 Task: Assign Person0000000137 as Assignee of Child Issue ChildIssue0000000682 of Issue Issue0000000341 in Backlog  in Scrum Project Project0000000069 in Jira. Assign Person0000000137 as Assignee of Child Issue ChildIssue0000000683 of Issue Issue0000000342 in Backlog  in Scrum Project Project0000000069 in Jira. Assign Person0000000137 as Assignee of Child Issue ChildIssue0000000684 of Issue Issue0000000342 in Backlog  in Scrum Project Project0000000069 in Jira. Assign Person0000000137 as Assignee of Child Issue ChildIssue0000000685 of Issue Issue0000000343 in Backlog  in Scrum Project Project0000000069 in Jira. Assign Person0000000138 as Assignee of Child Issue ChildIssue0000000686 of Issue Issue0000000343 in Backlog  in Scrum Project Project0000000069 in Jira
Action: Mouse moved to (1154, 452)
Screenshot: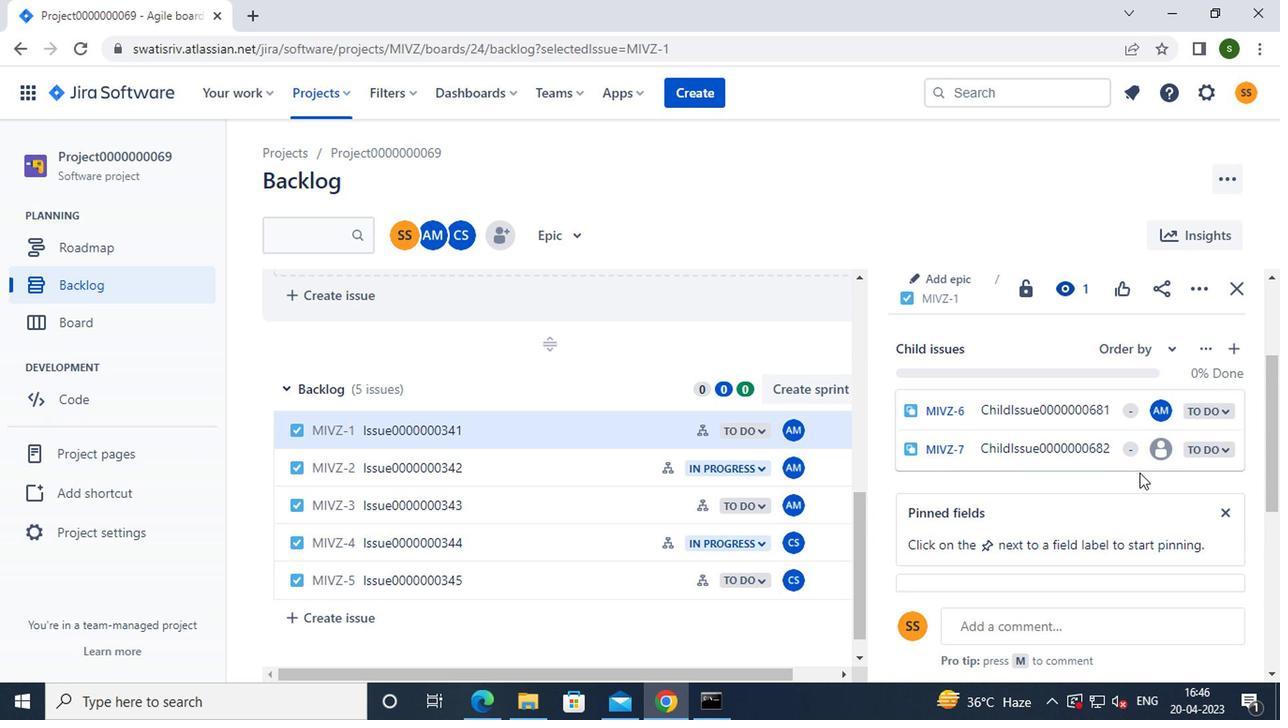 
Action: Mouse pressed left at (1154, 452)
Screenshot: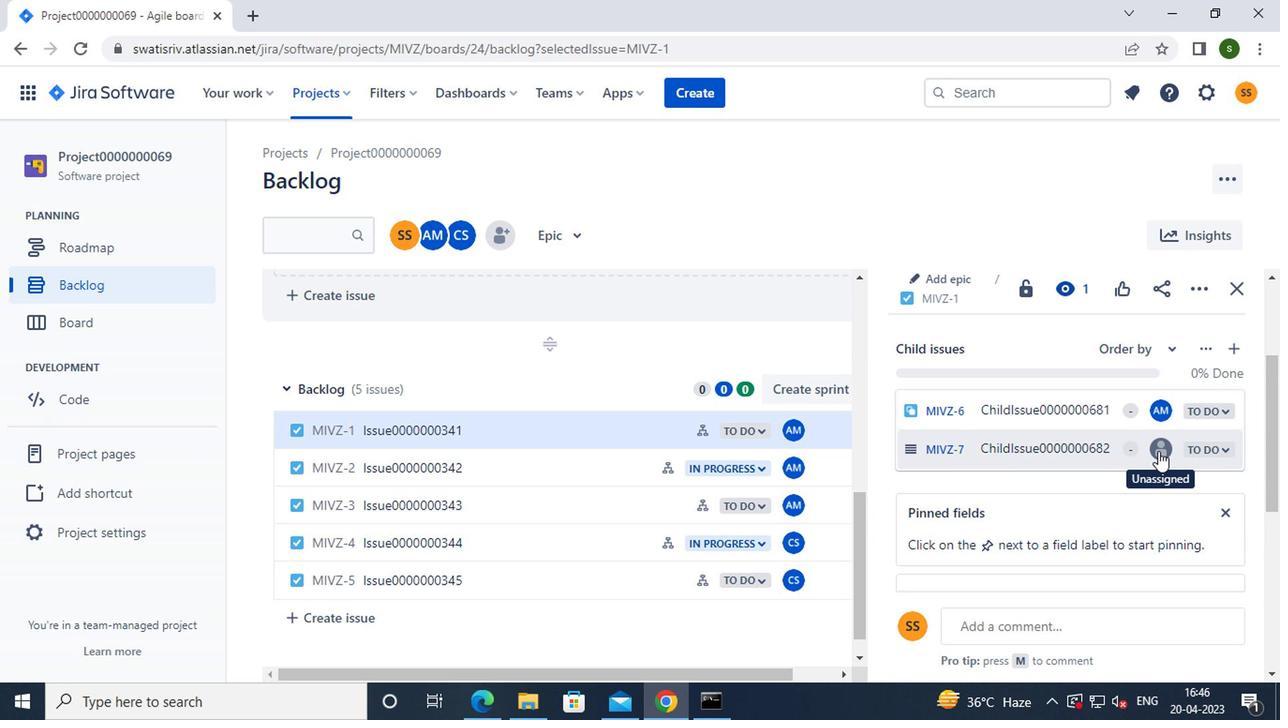 
Action: Mouse moved to (1022, 478)
Screenshot: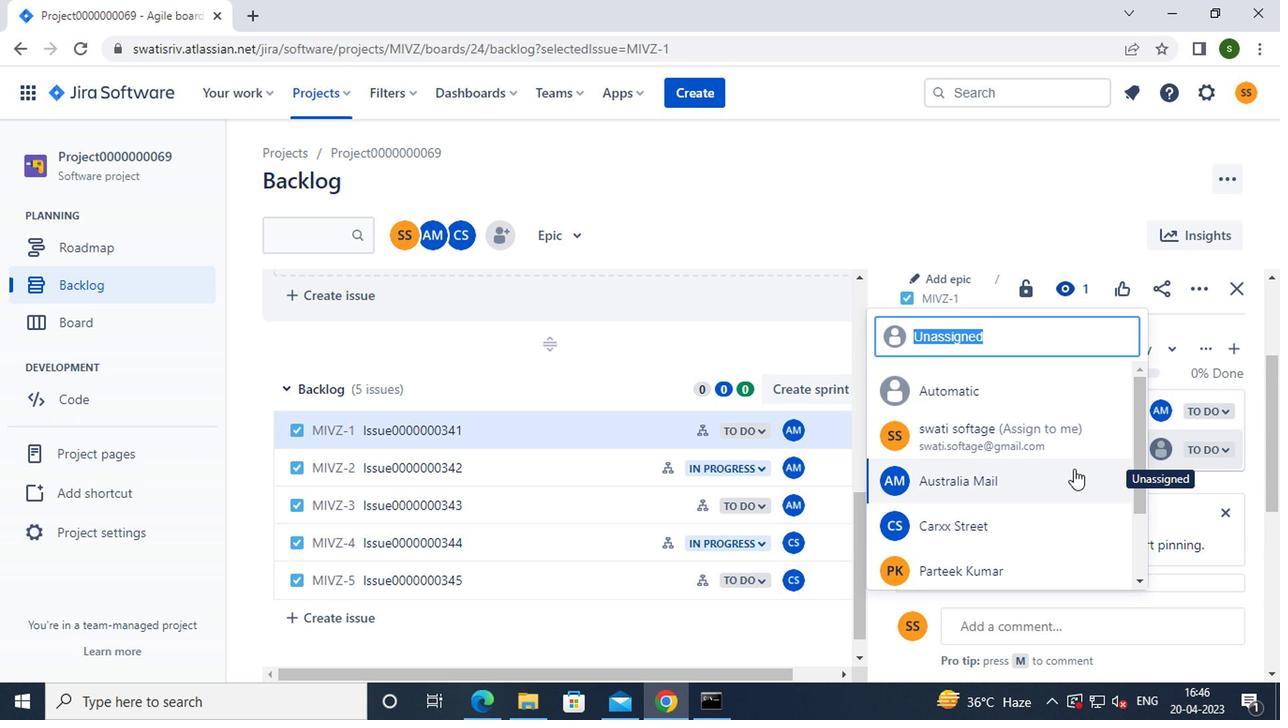 
Action: Mouse pressed left at (1022, 478)
Screenshot: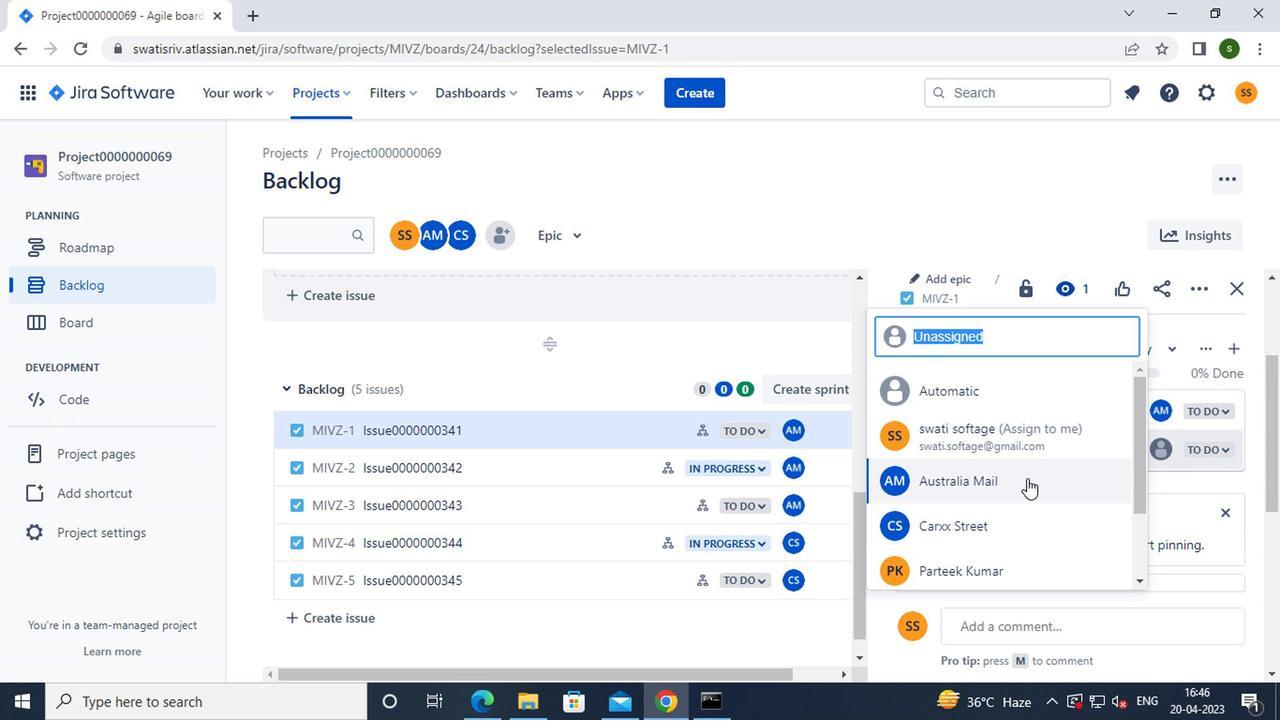 
Action: Mouse moved to (582, 466)
Screenshot: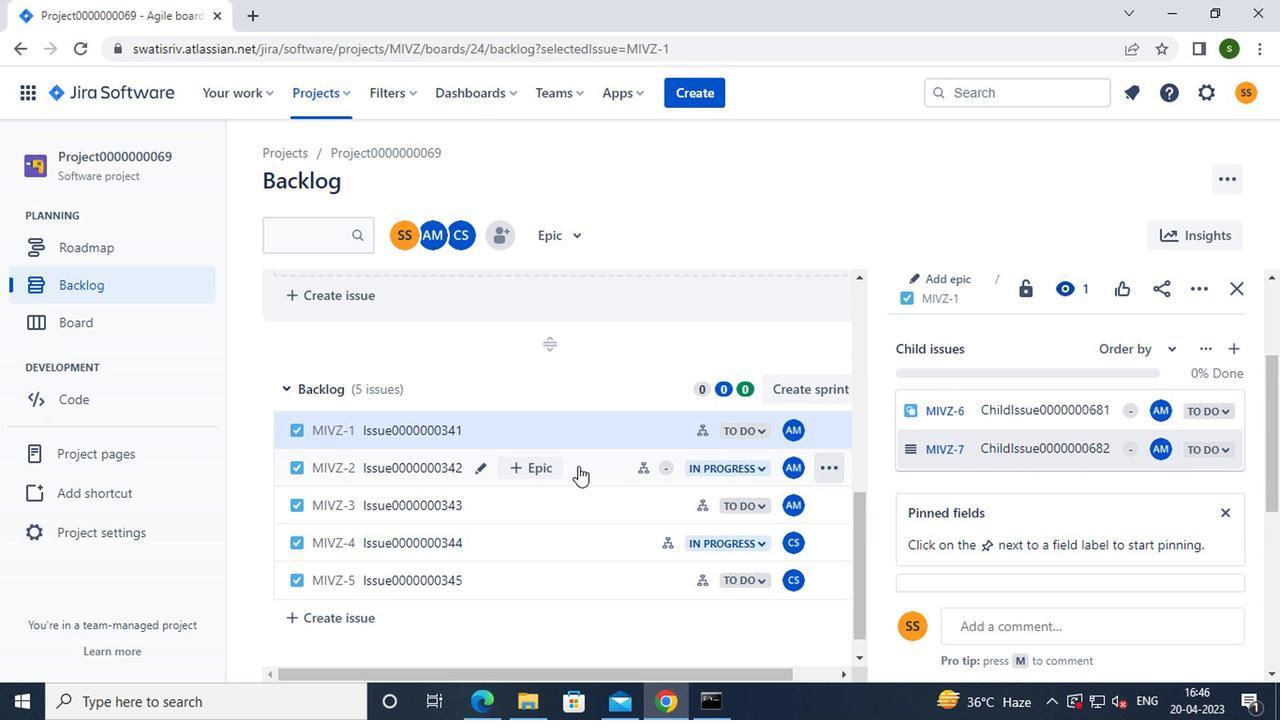 
Action: Mouse pressed left at (582, 466)
Screenshot: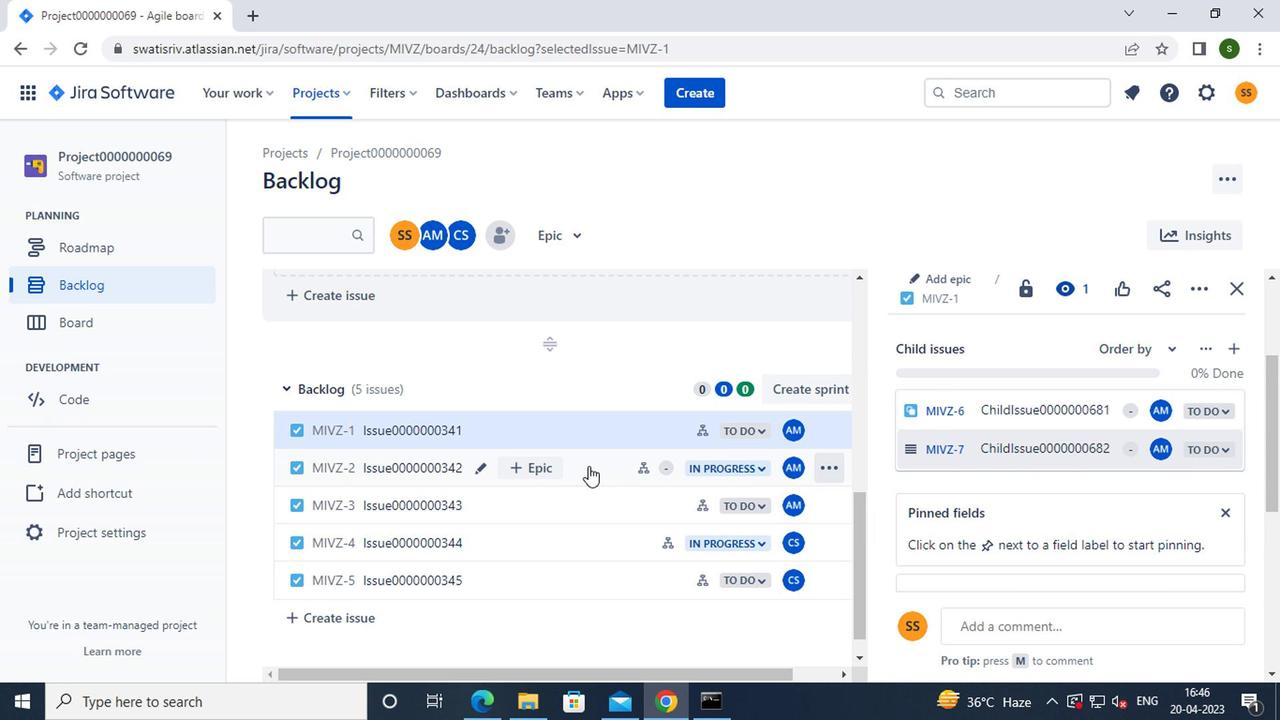 
Action: Mouse moved to (1069, 446)
Screenshot: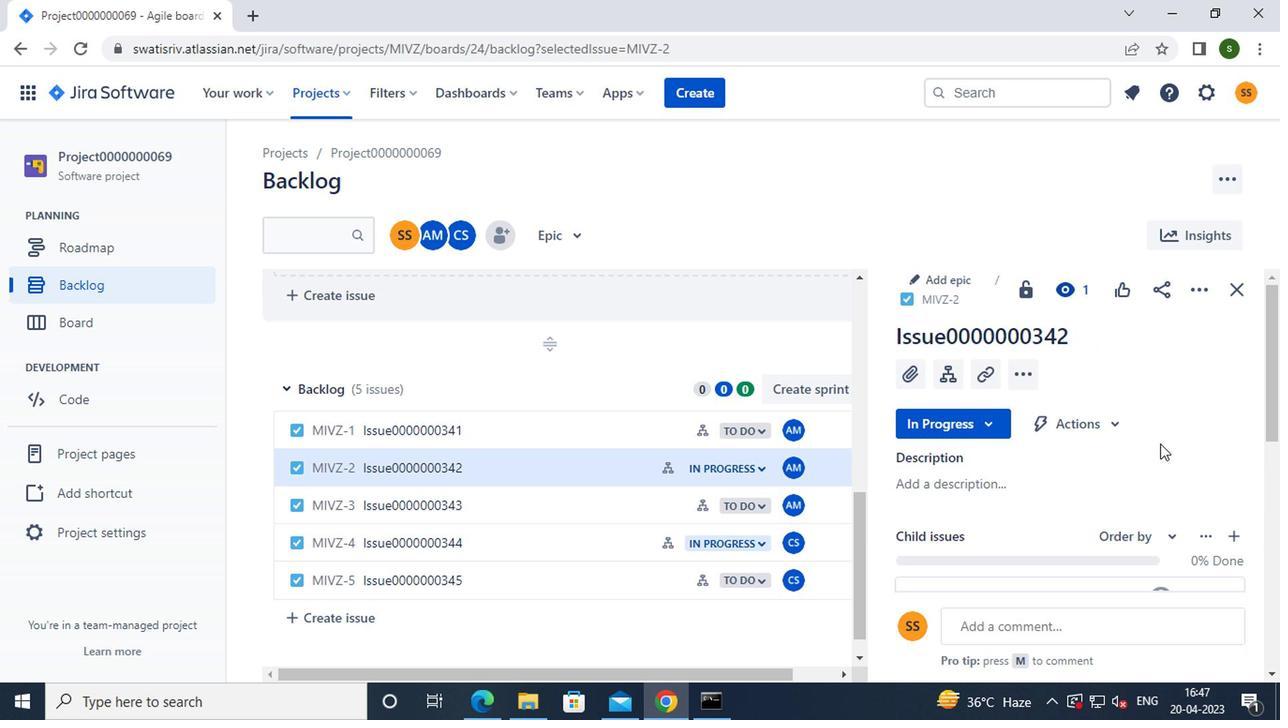 
Action: Mouse scrolled (1069, 444) with delta (0, -1)
Screenshot: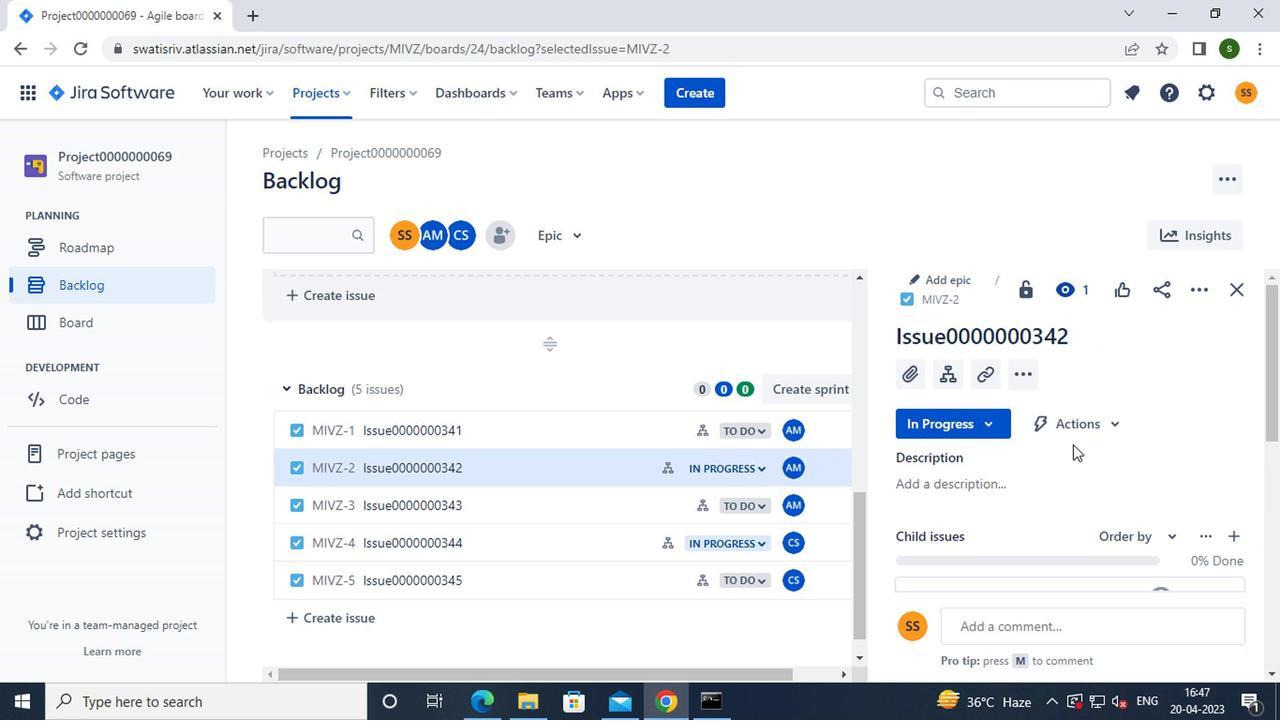 
Action: Mouse scrolled (1069, 444) with delta (0, -1)
Screenshot: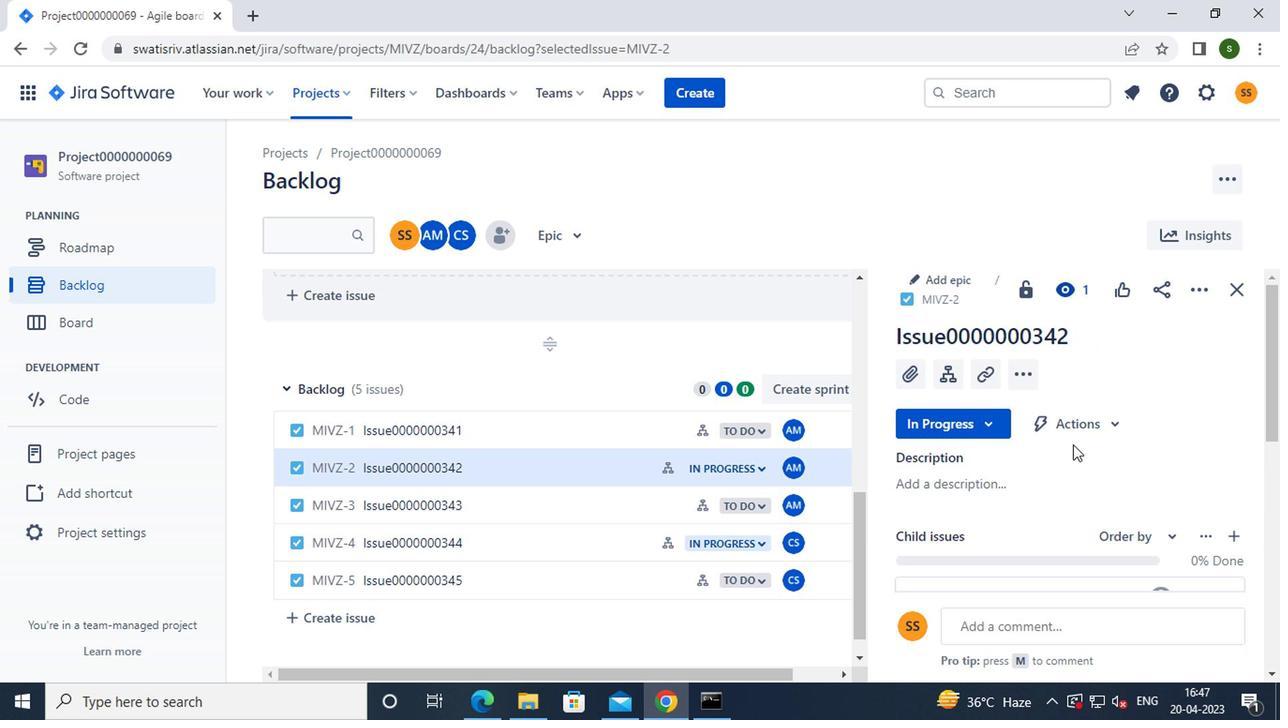 
Action: Mouse moved to (1162, 423)
Screenshot: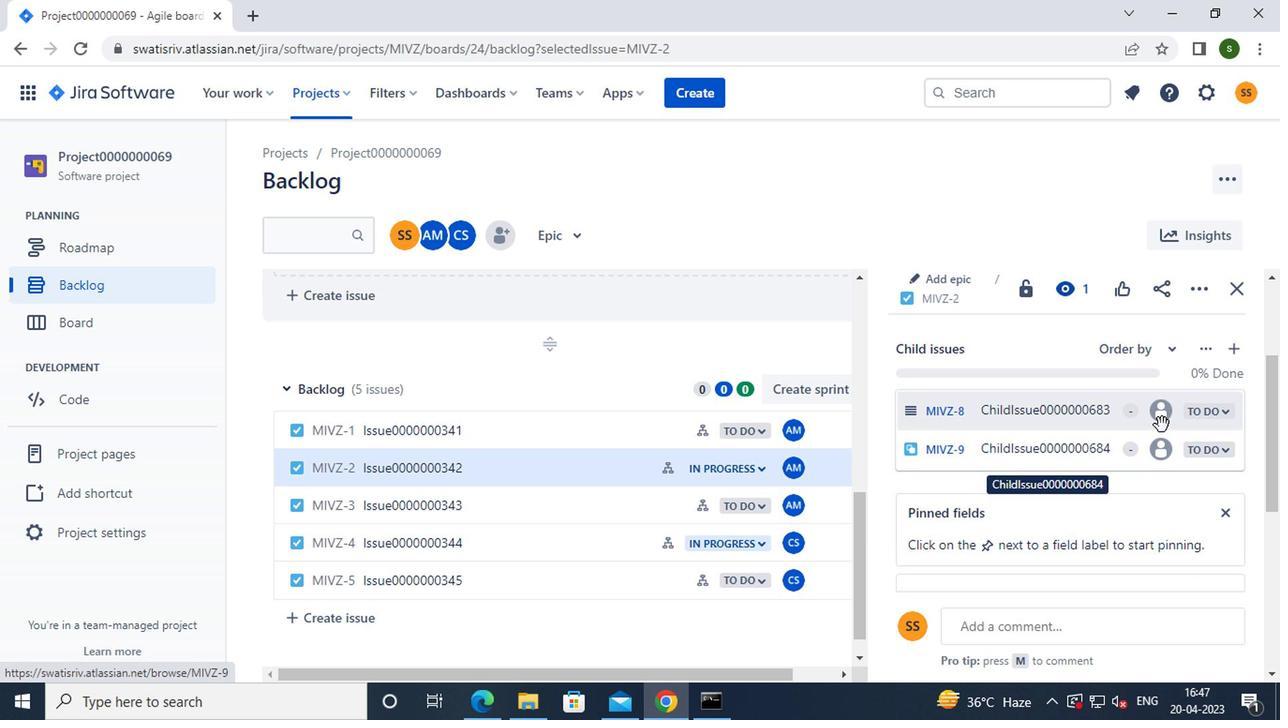 
Action: Mouse pressed left at (1162, 423)
Screenshot: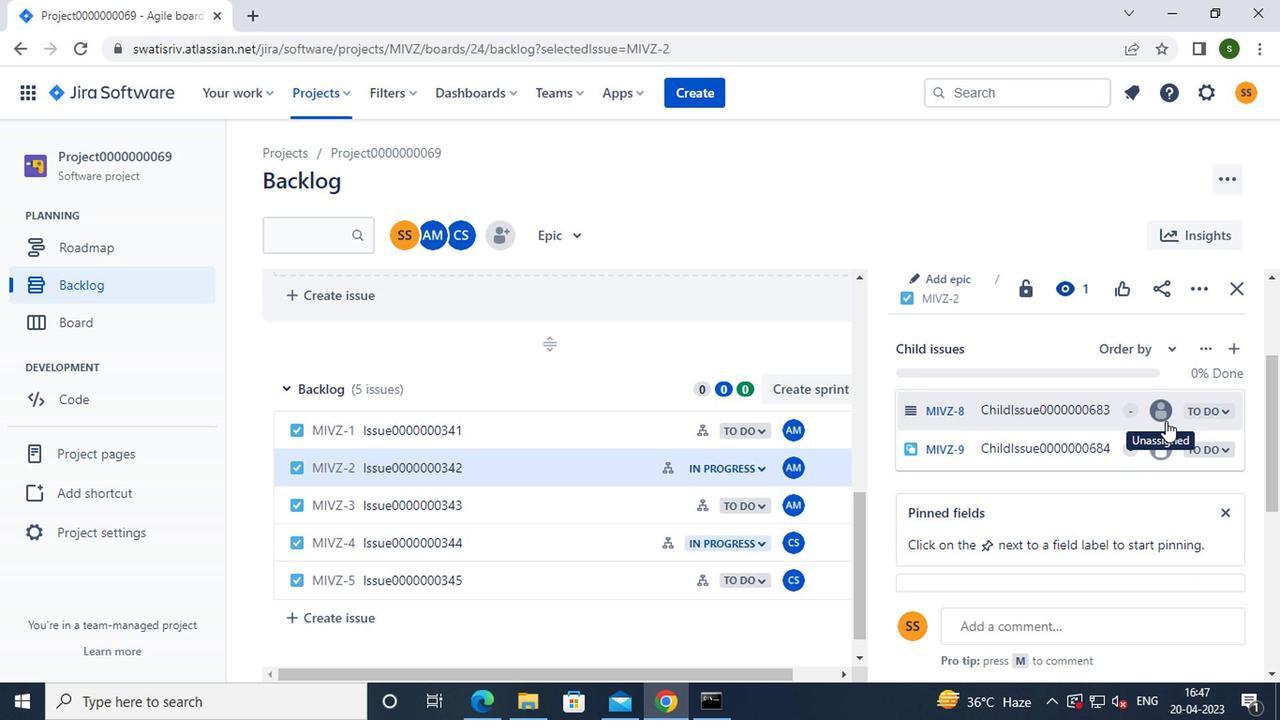 
Action: Mouse moved to (1008, 450)
Screenshot: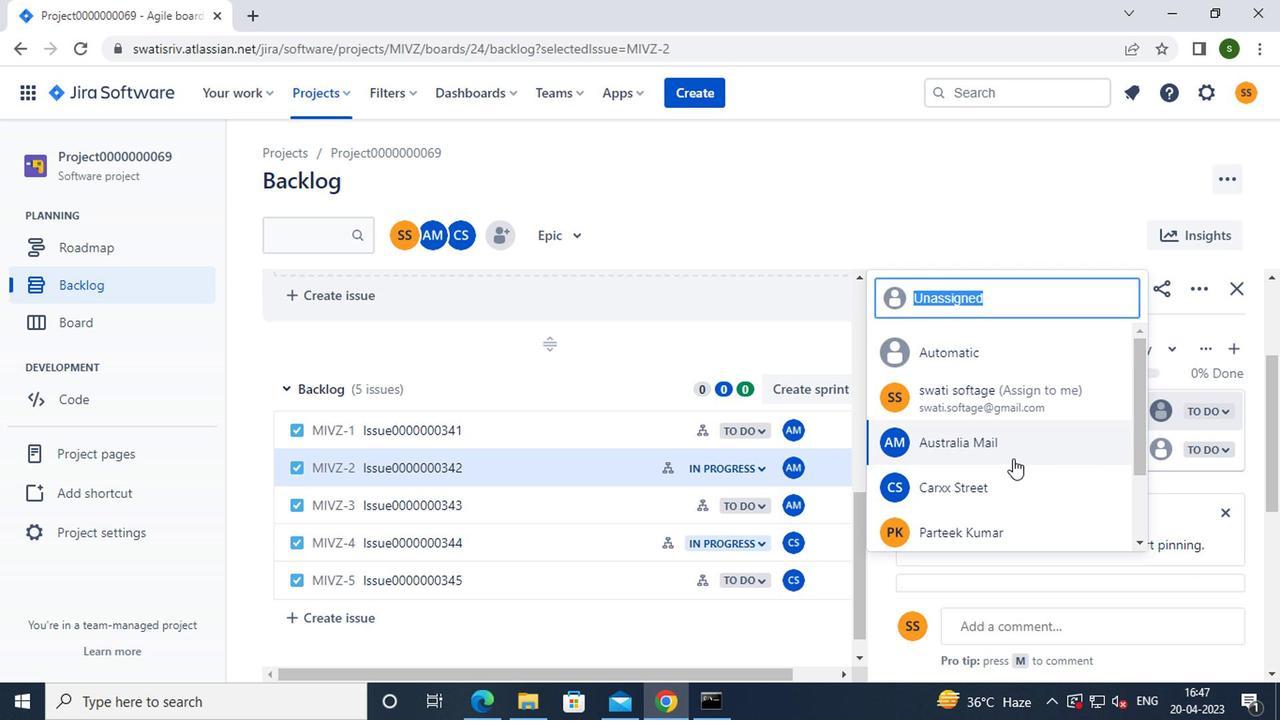 
Action: Mouse pressed left at (1008, 450)
Screenshot: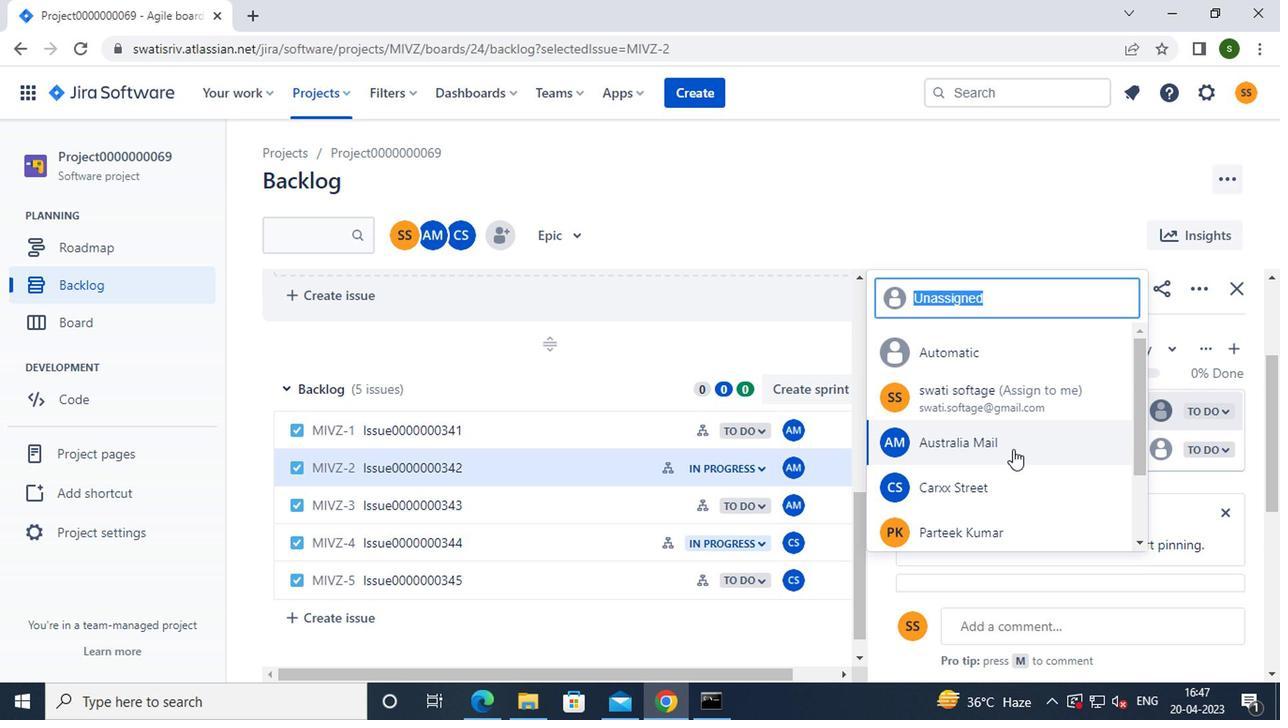 
Action: Mouse moved to (1154, 447)
Screenshot: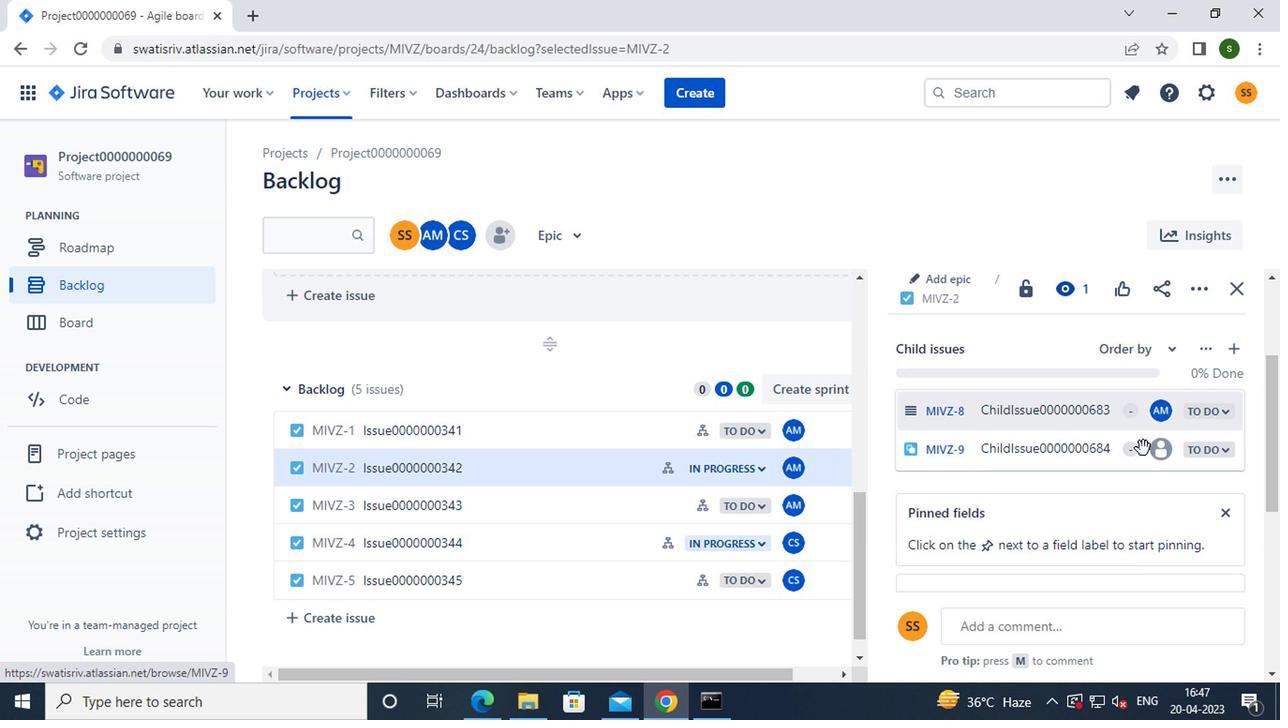 
Action: Mouse pressed left at (1154, 447)
Screenshot: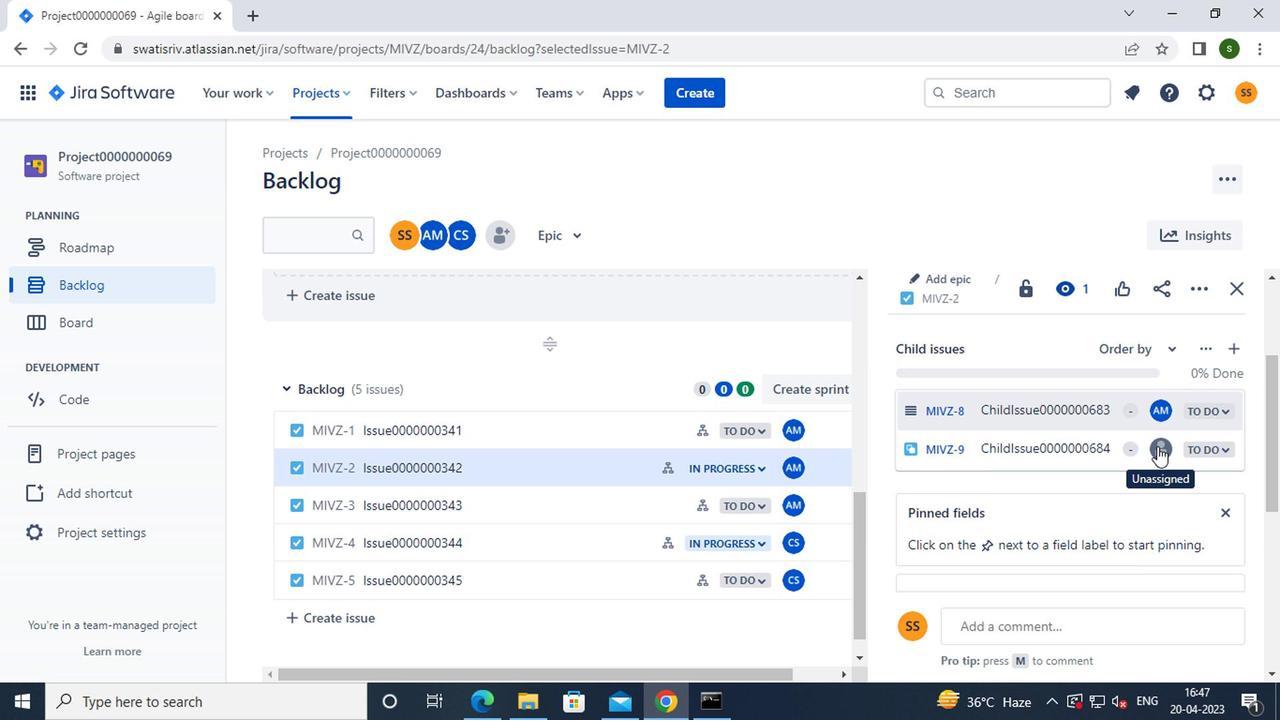 
Action: Mouse moved to (1010, 492)
Screenshot: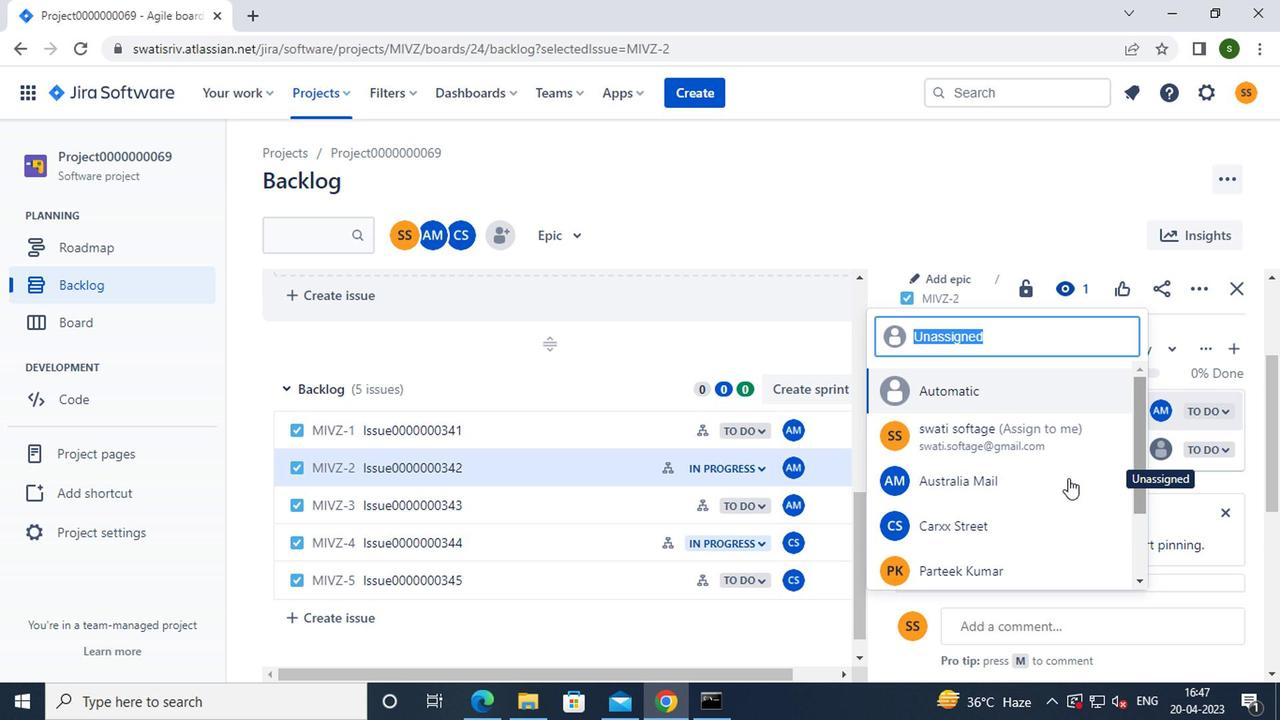 
Action: Mouse pressed left at (1010, 492)
Screenshot: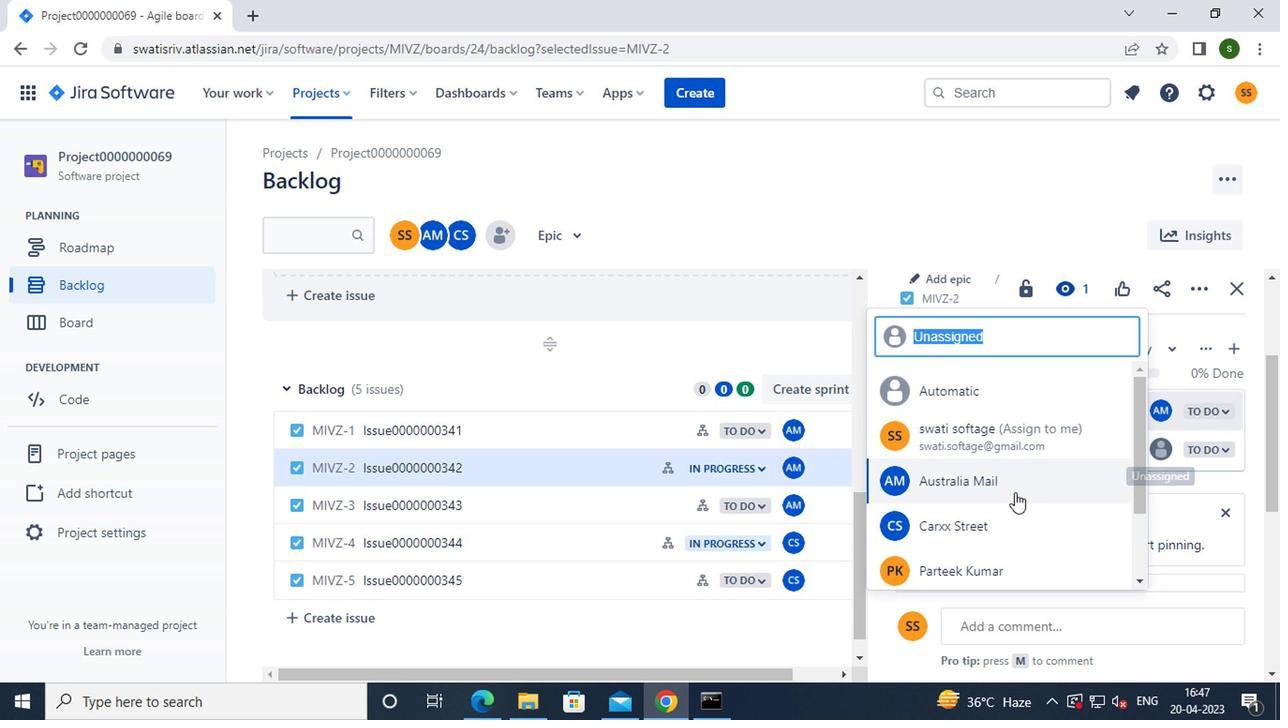 
Action: Mouse moved to (610, 508)
Screenshot: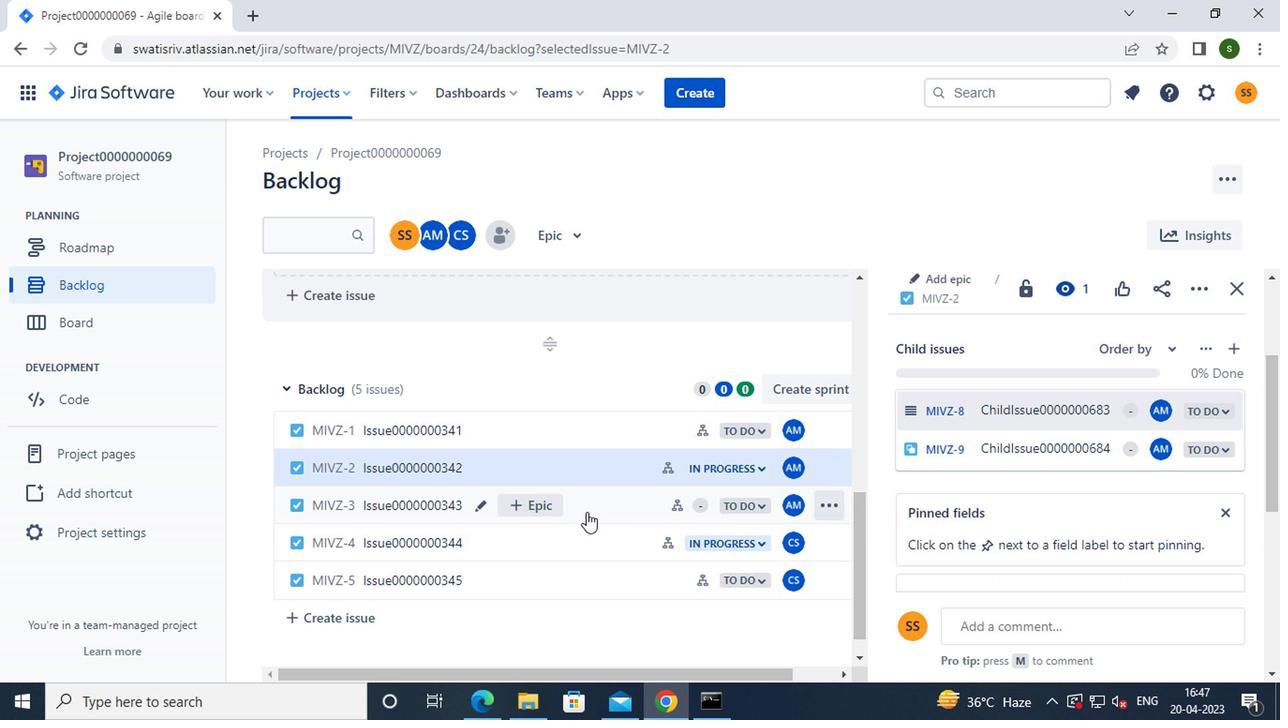 
Action: Mouse pressed left at (610, 508)
Screenshot: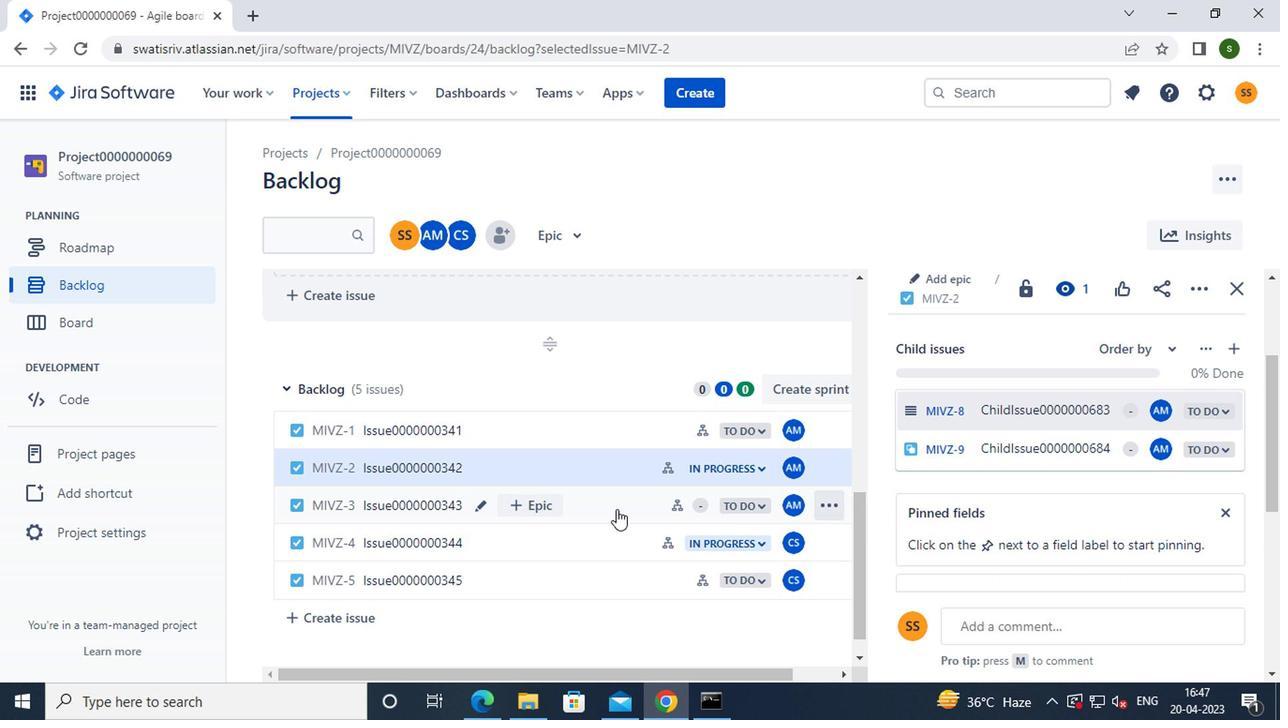 
Action: Mouse moved to (1042, 446)
Screenshot: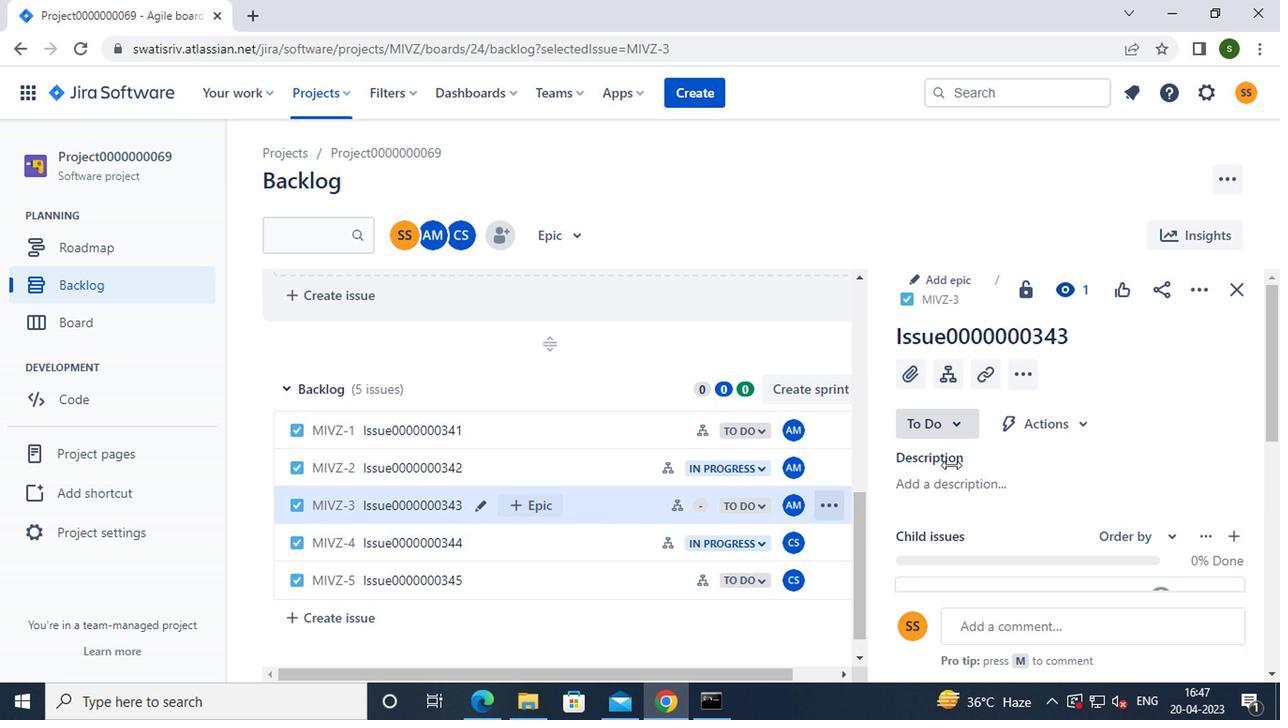 
Action: Mouse scrolled (1042, 446) with delta (0, 0)
Screenshot: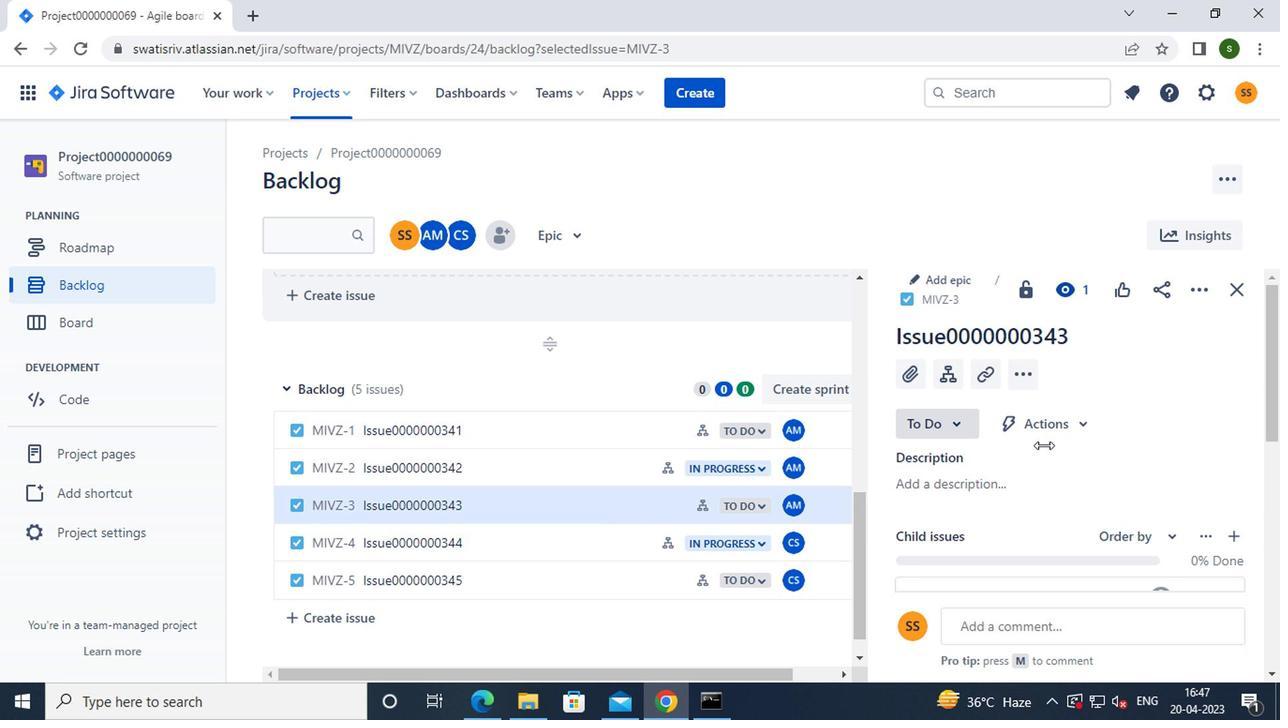 
Action: Mouse scrolled (1042, 446) with delta (0, 0)
Screenshot: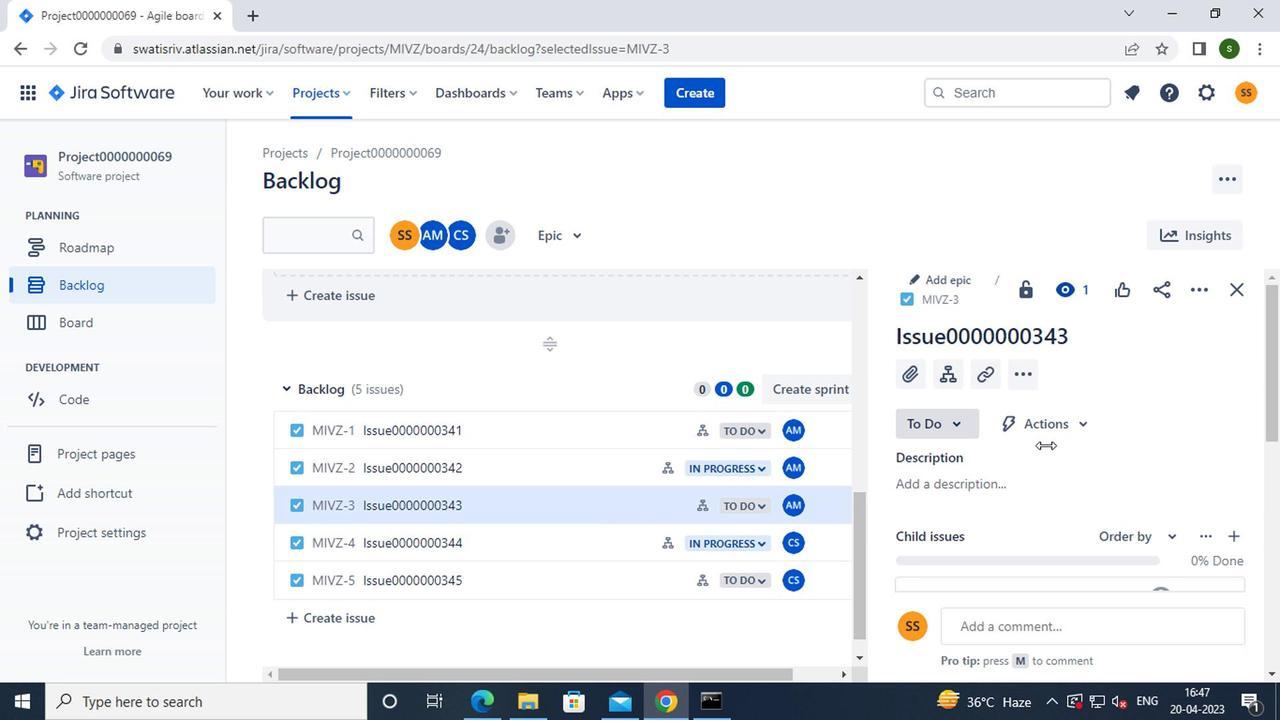 
Action: Mouse moved to (1156, 412)
Screenshot: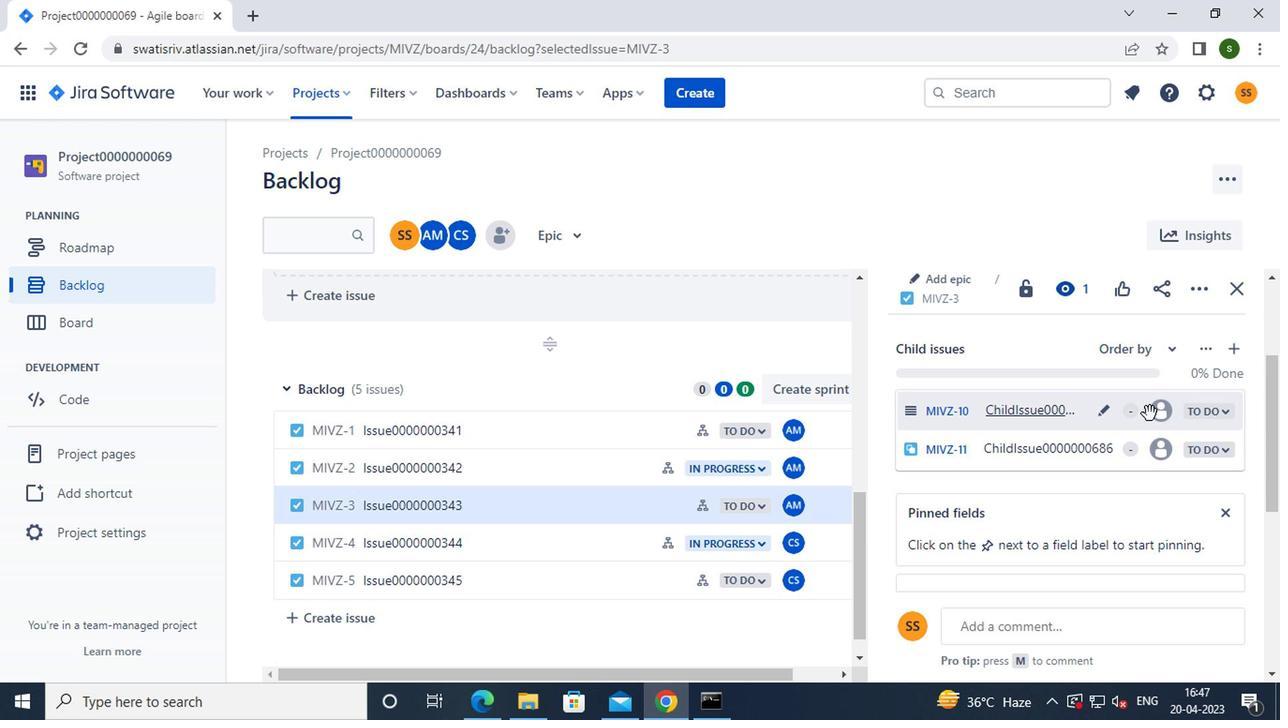 
Action: Mouse pressed left at (1156, 412)
Screenshot: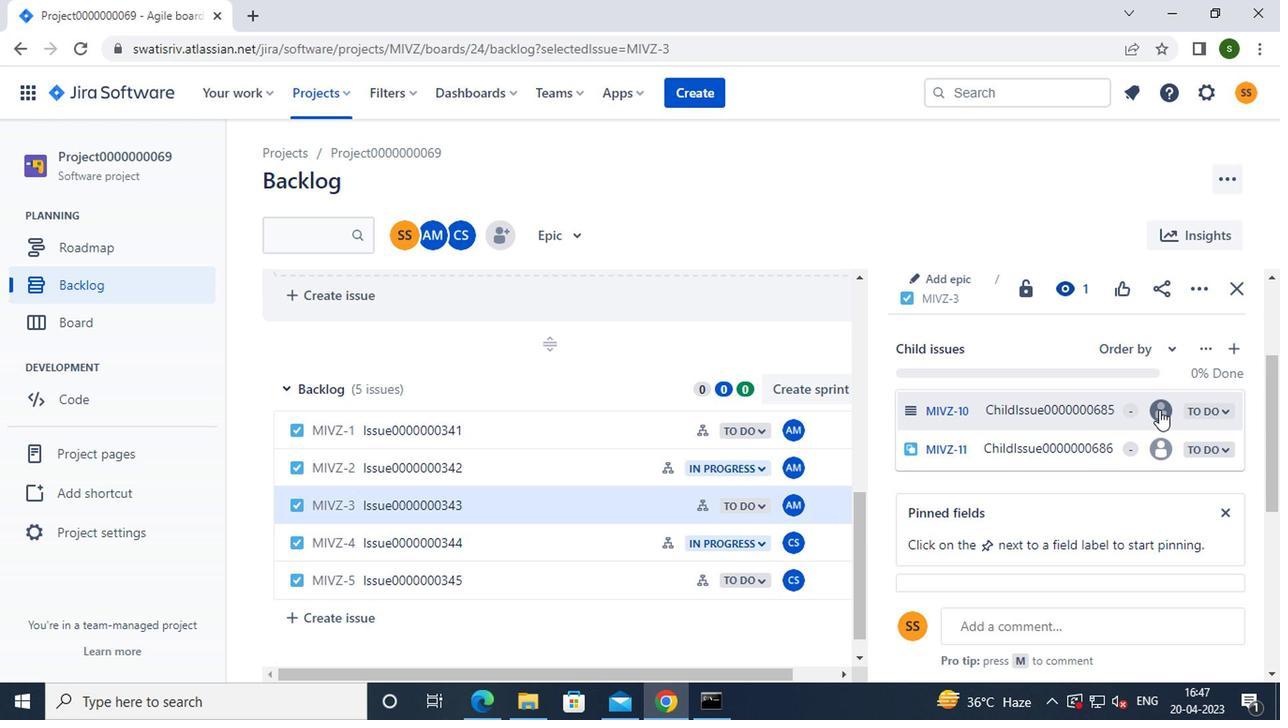 
Action: Mouse moved to (999, 442)
Screenshot: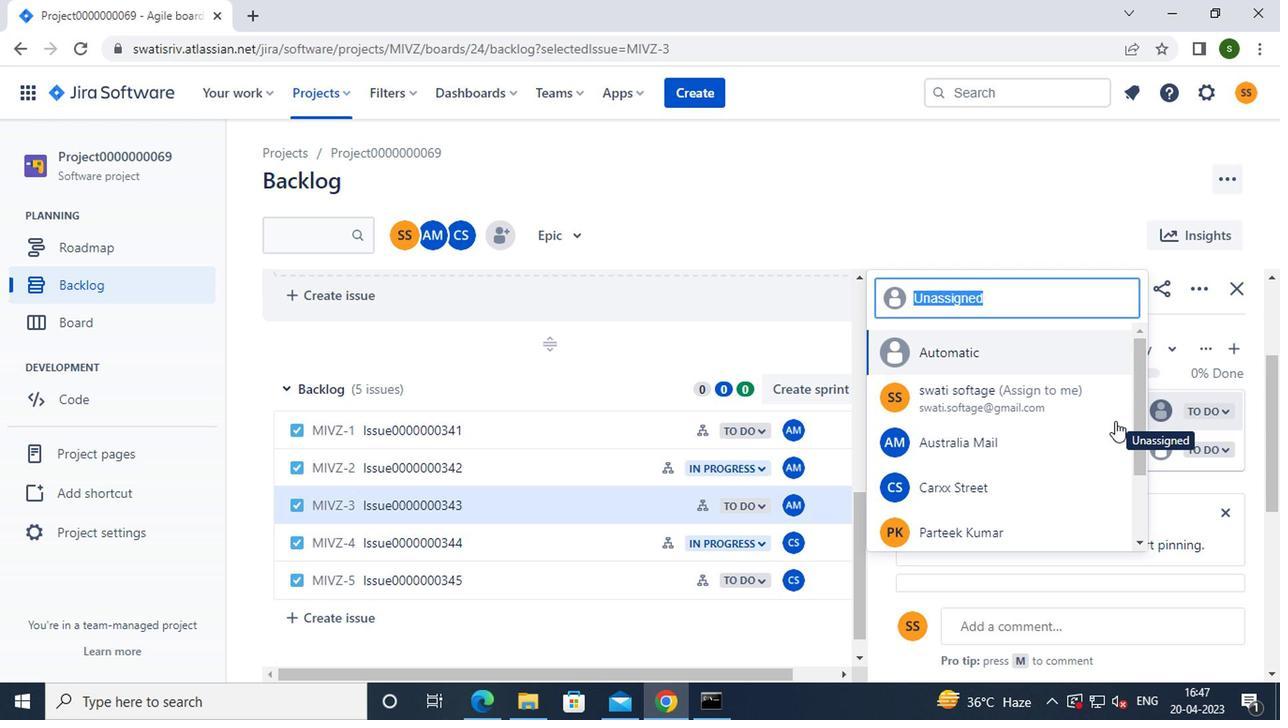 
Action: Mouse pressed left at (999, 442)
Screenshot: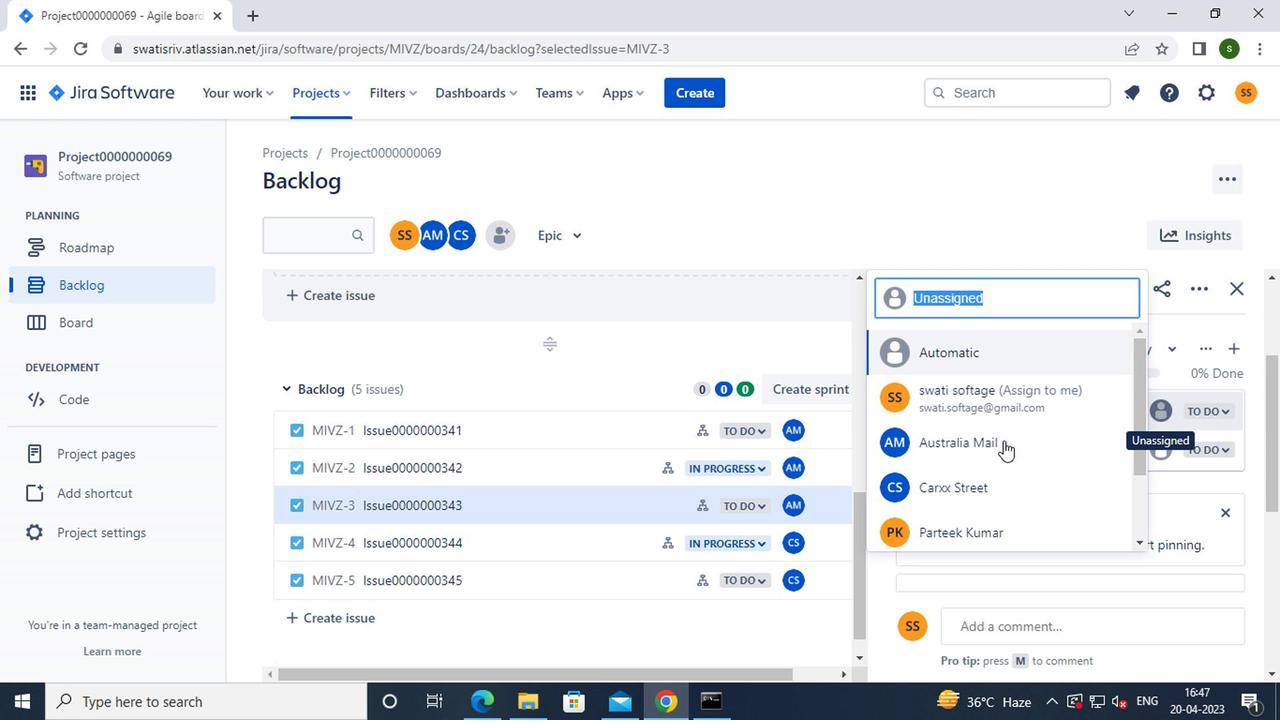 
Action: Mouse moved to (1156, 450)
Screenshot: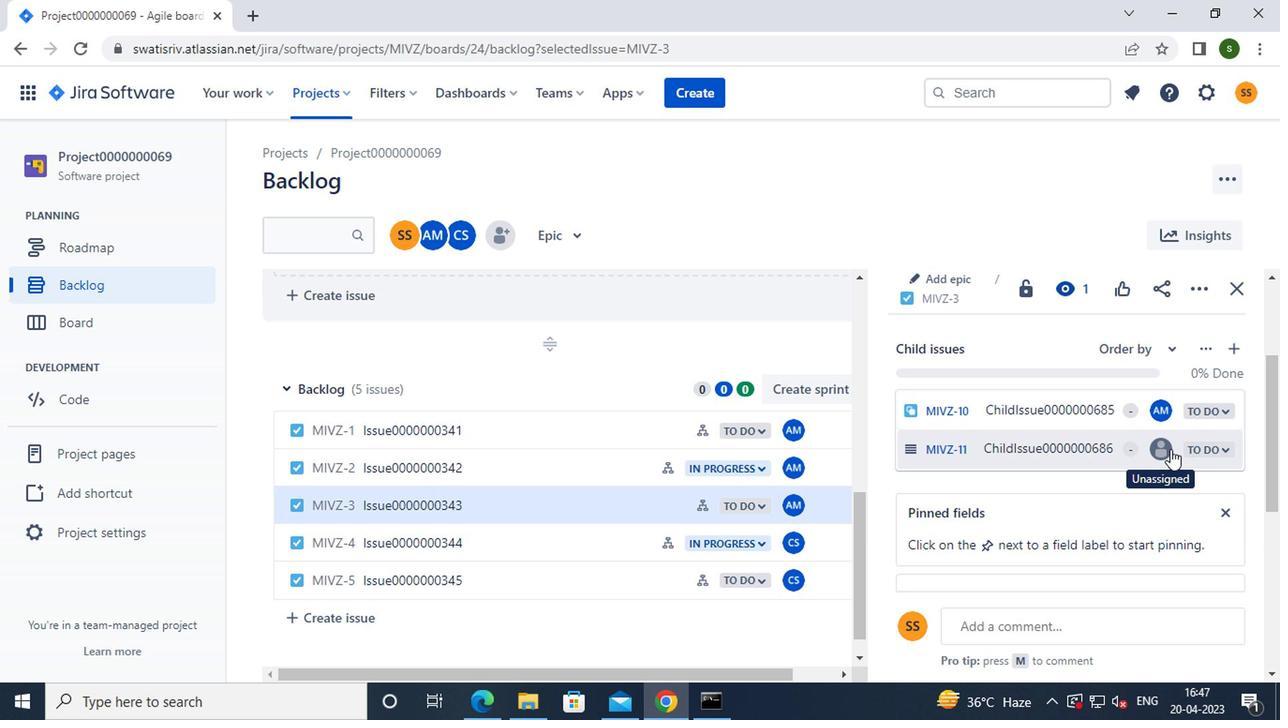 
Action: Mouse pressed left at (1156, 450)
Screenshot: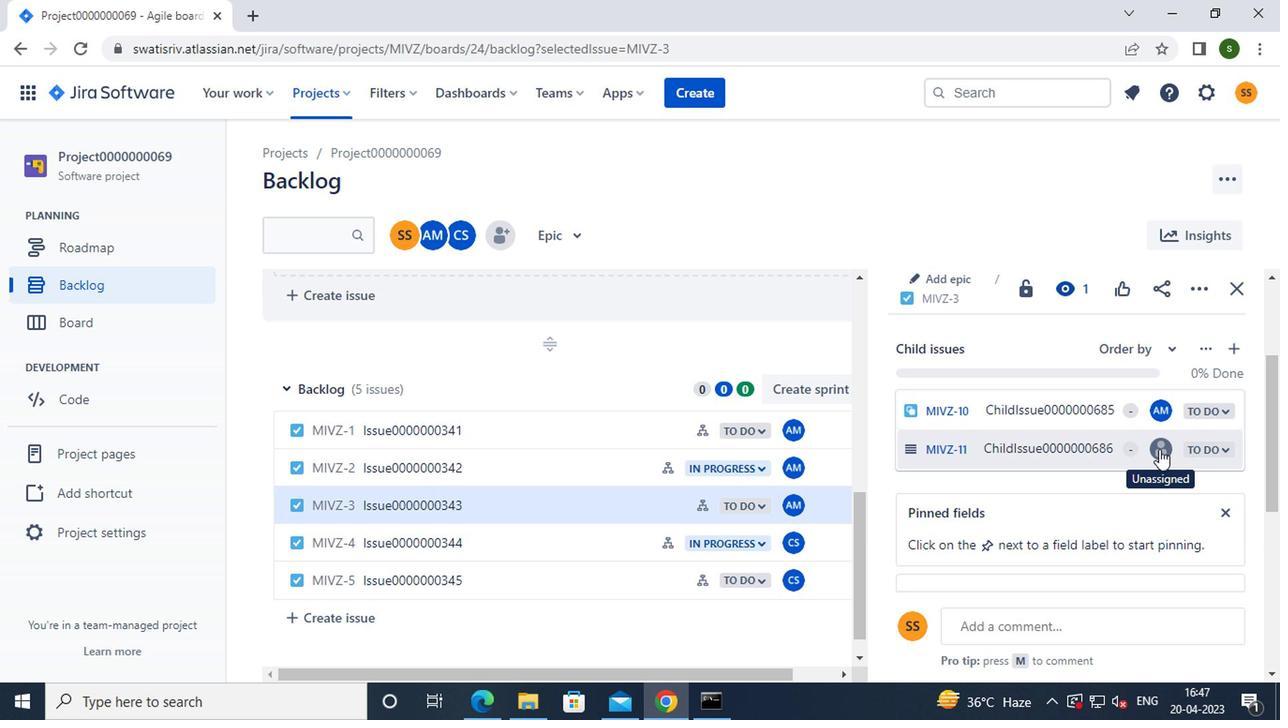 
Action: Mouse moved to (1094, 467)
Screenshot: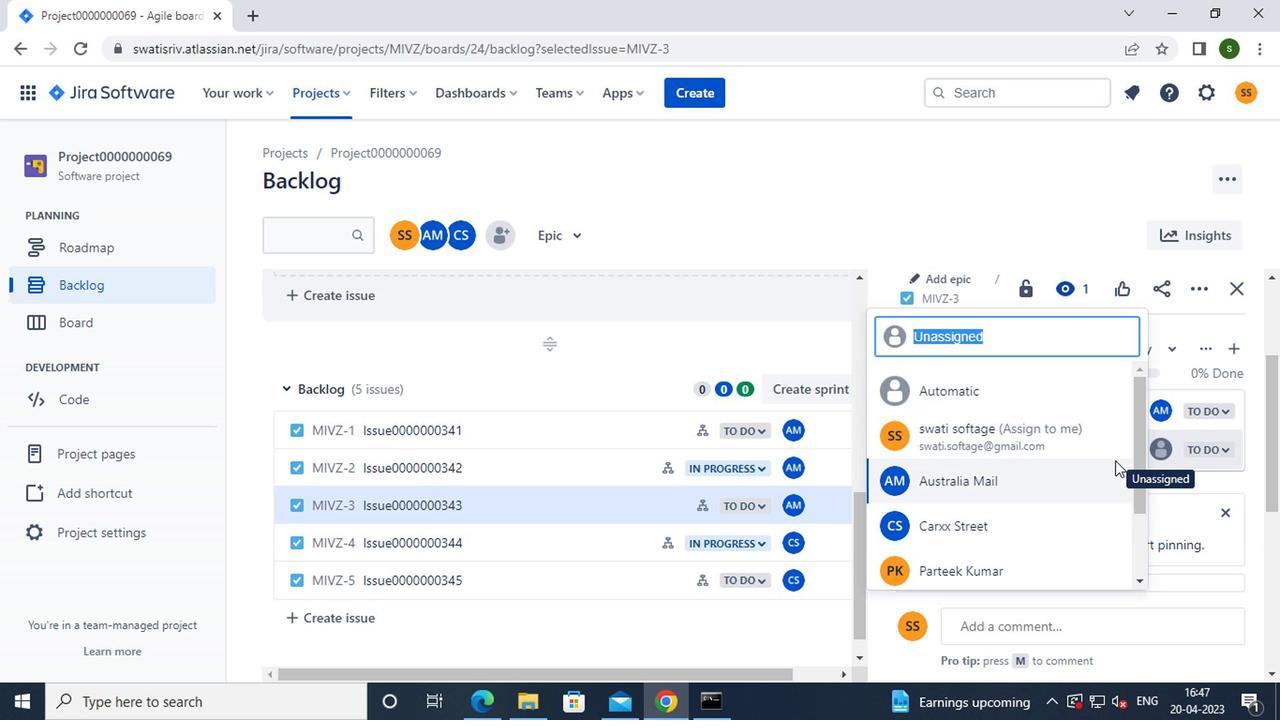 
Action: Mouse scrolled (1094, 466) with delta (0, 0)
Screenshot: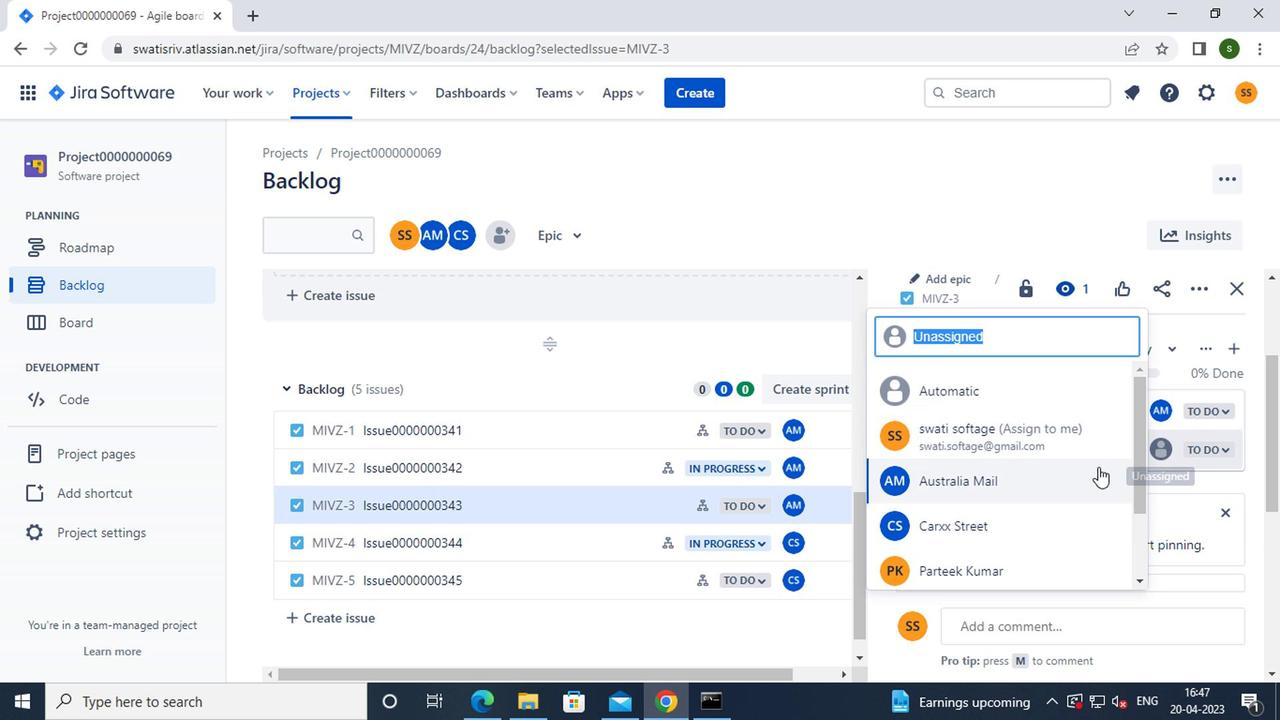 
Action: Mouse moved to (962, 435)
Screenshot: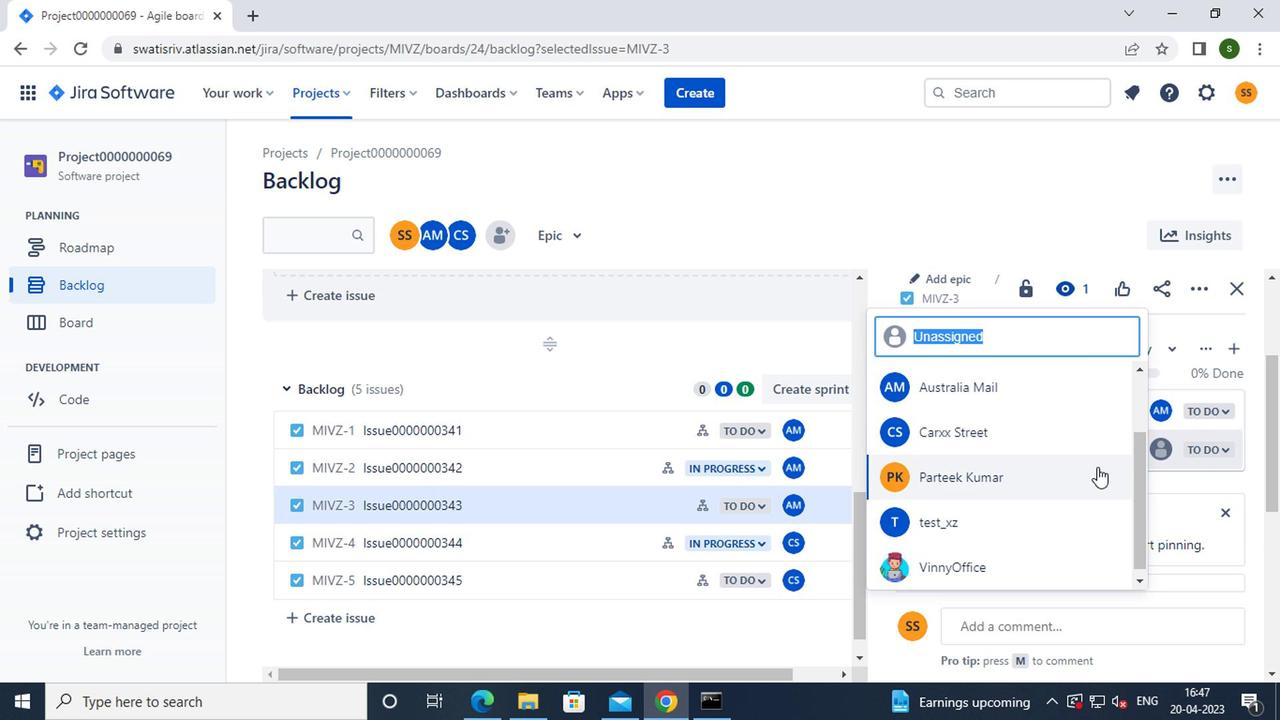 
Action: Mouse pressed left at (962, 435)
Screenshot: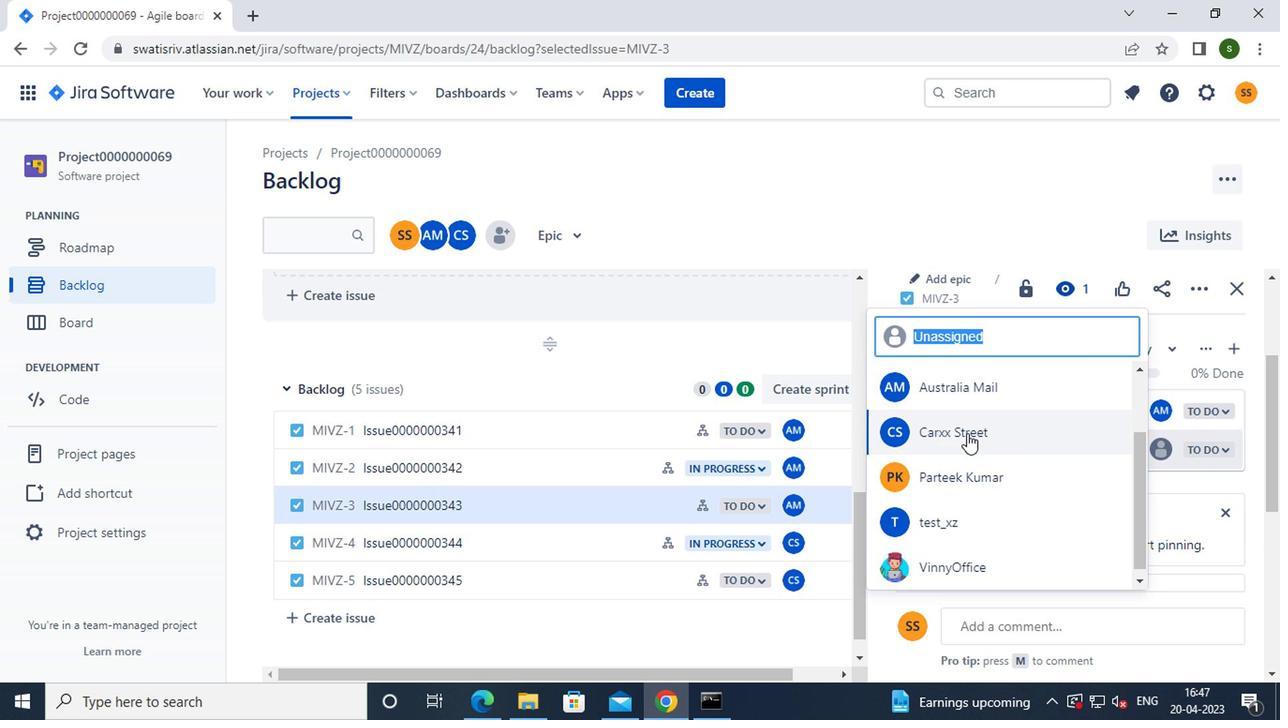 
Action: Mouse moved to (855, 212)
Screenshot: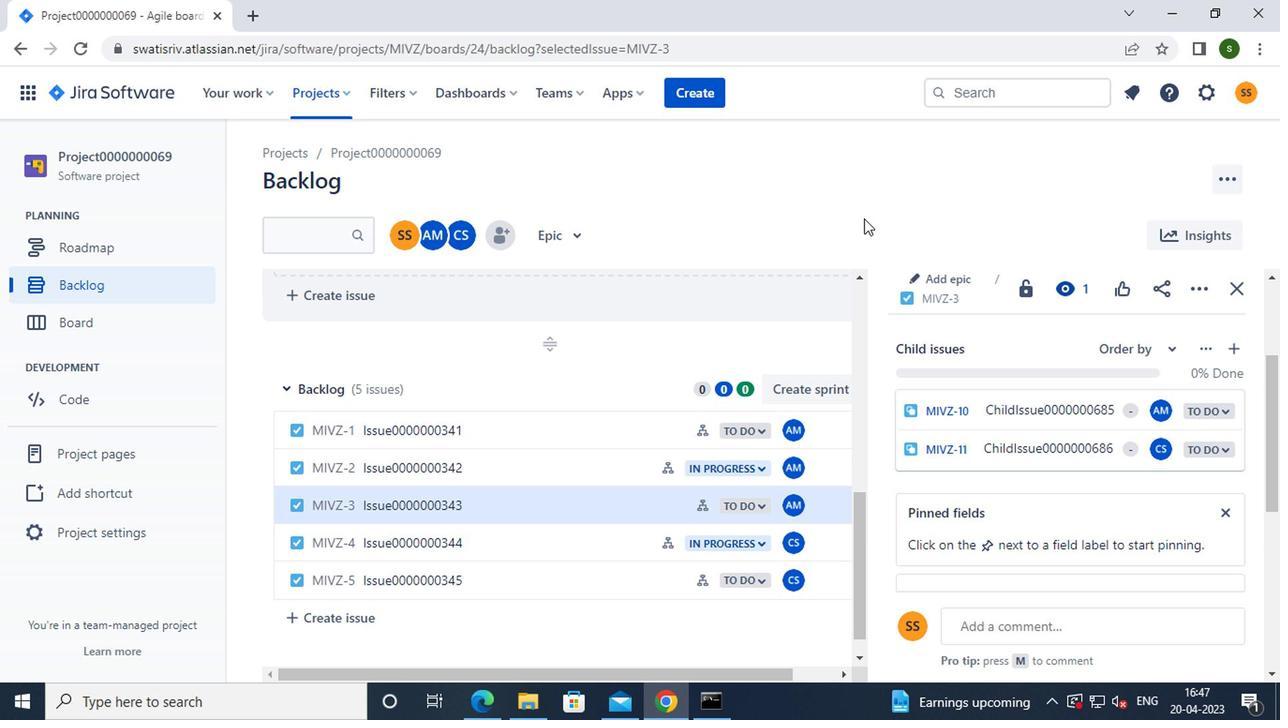 
